 Task: Look for products in the category "Protein Drinks" from Good Karma.
Action: Mouse pressed left at (20, 75)
Screenshot: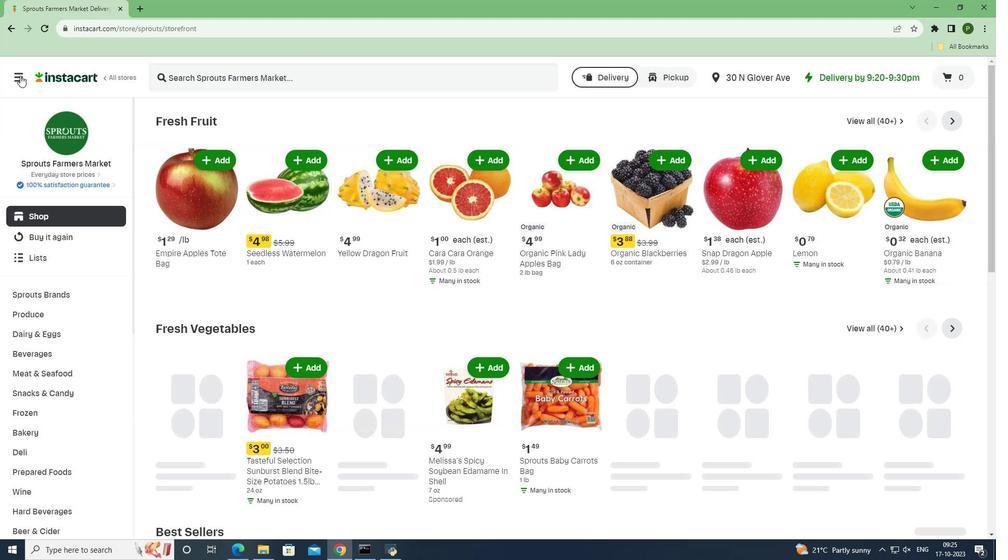 
Action: Mouse moved to (39, 278)
Screenshot: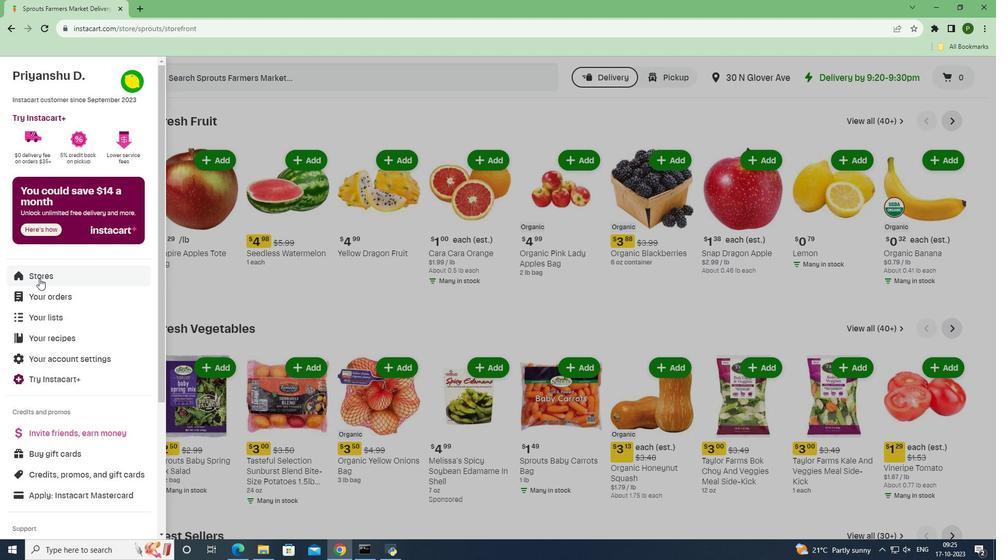 
Action: Mouse pressed left at (39, 278)
Screenshot: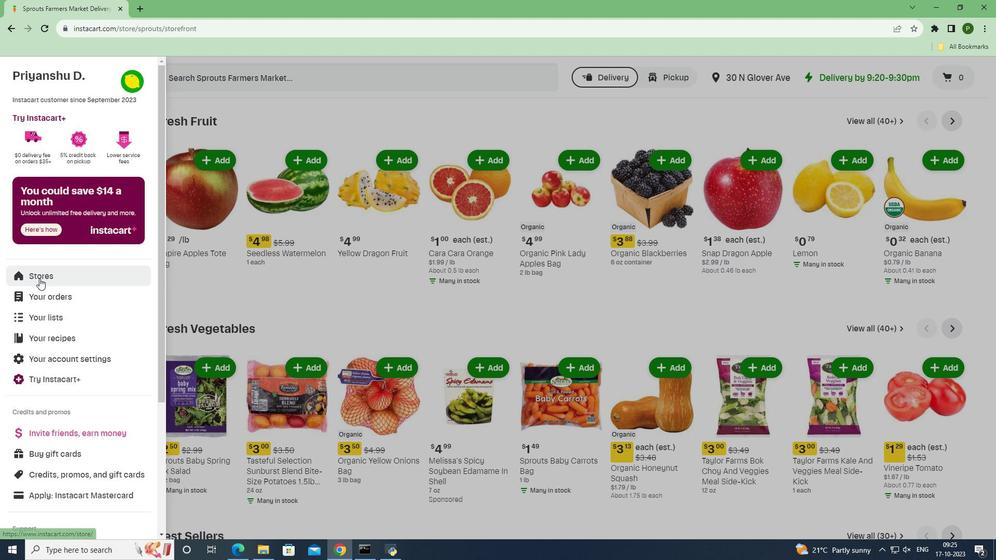 
Action: Mouse moved to (235, 121)
Screenshot: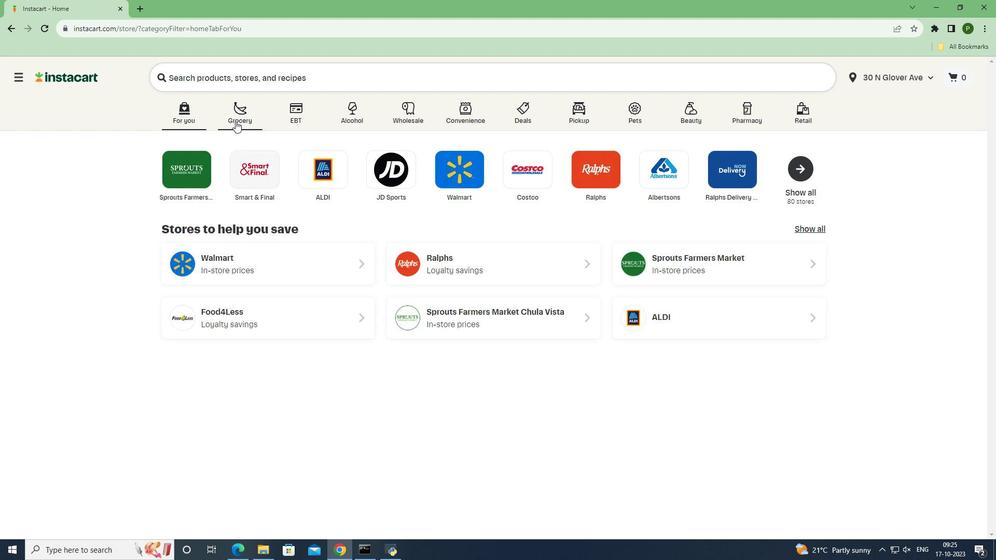 
Action: Mouse pressed left at (235, 121)
Screenshot: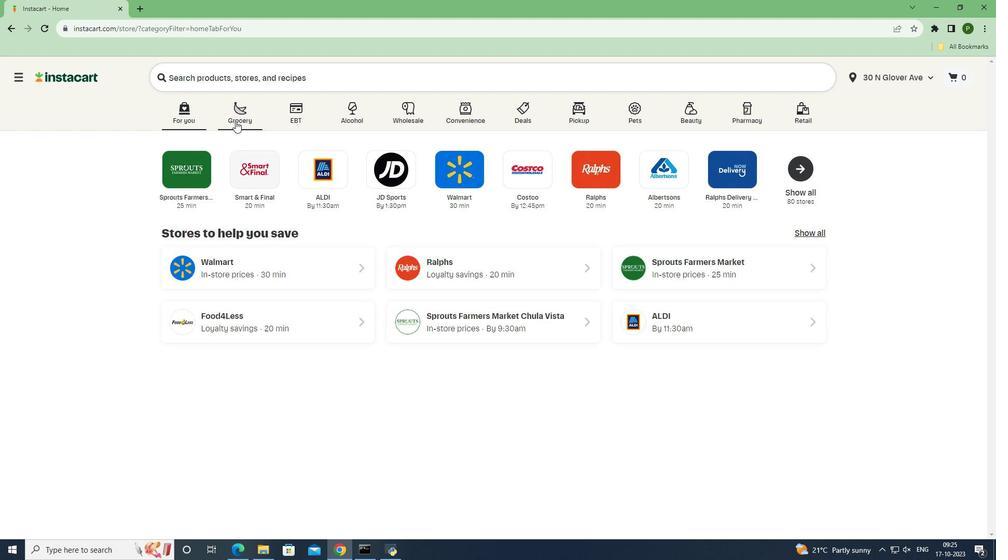 
Action: Mouse moved to (664, 247)
Screenshot: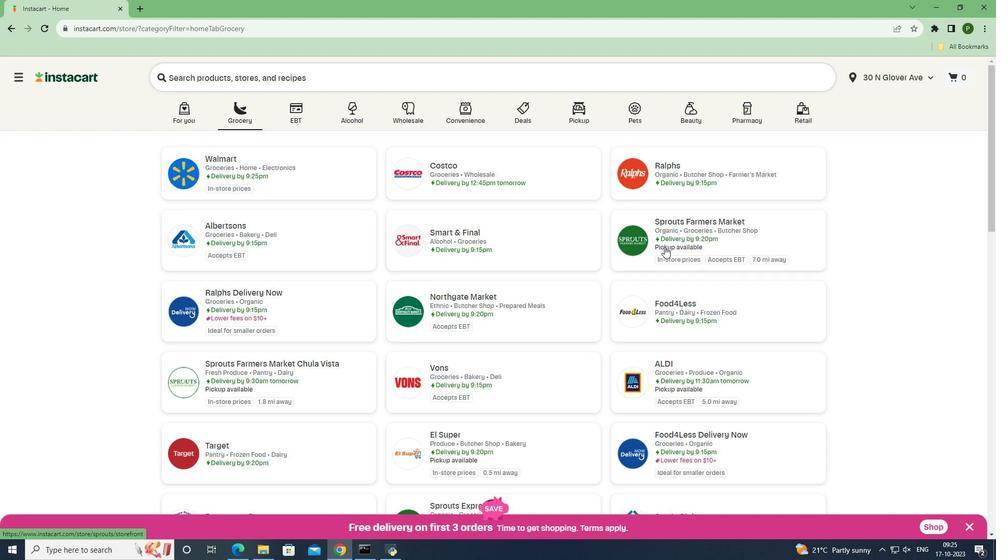 
Action: Mouse pressed left at (664, 247)
Screenshot: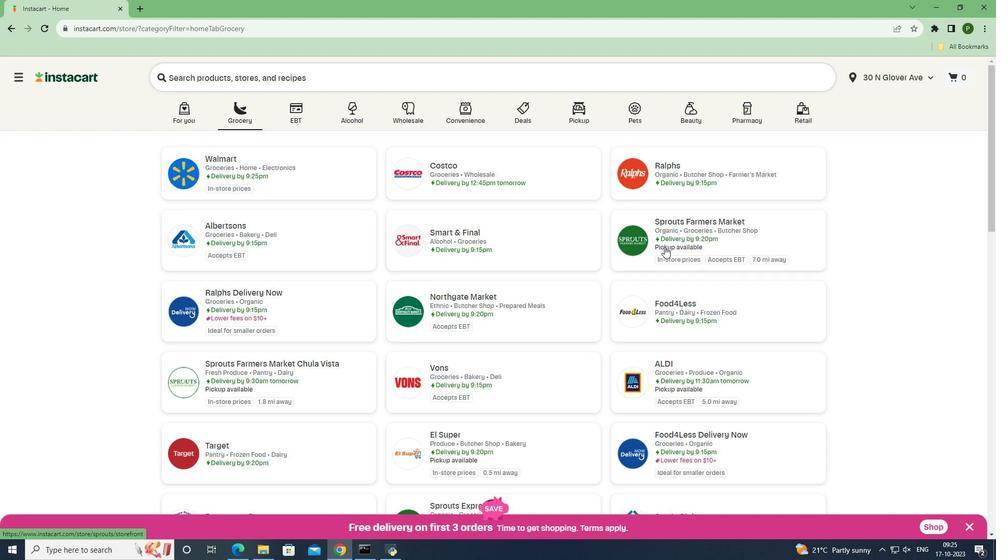 
Action: Mouse moved to (42, 356)
Screenshot: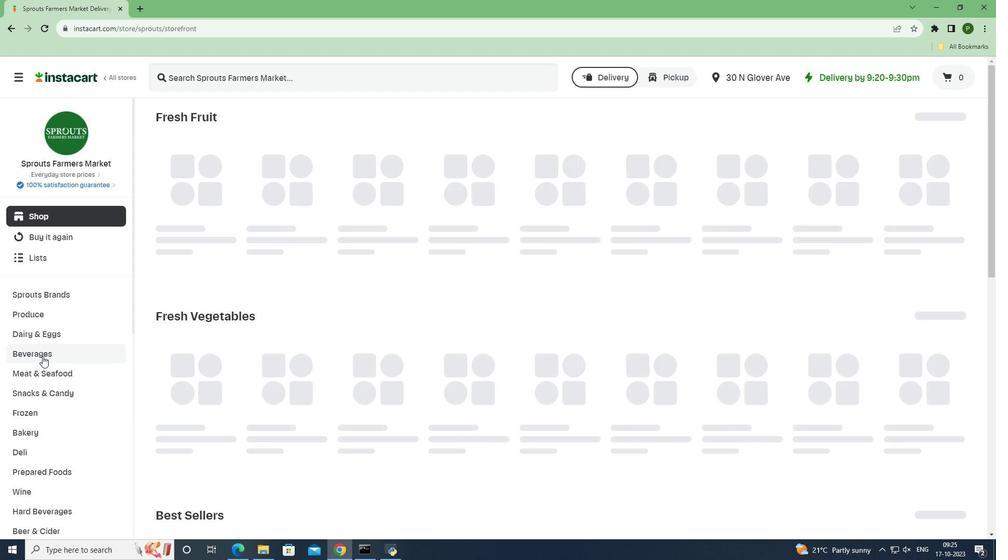 
Action: Mouse pressed left at (42, 356)
Screenshot: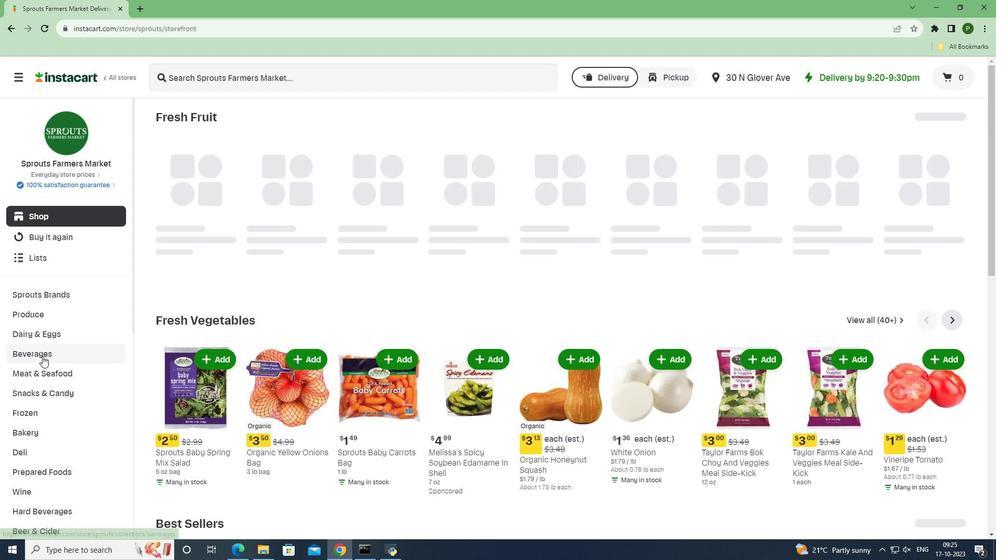 
Action: Mouse moved to (965, 145)
Screenshot: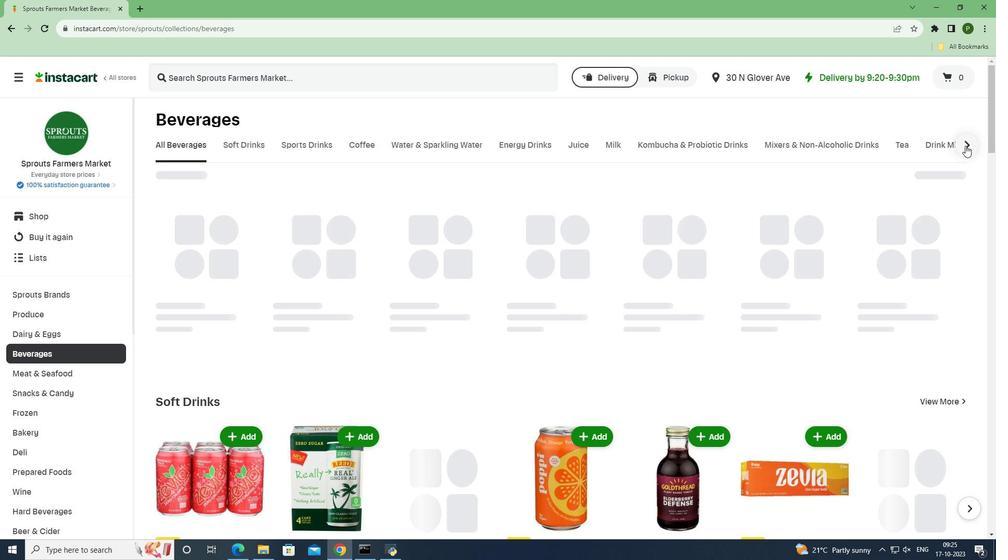 
Action: Mouse pressed left at (965, 145)
Screenshot: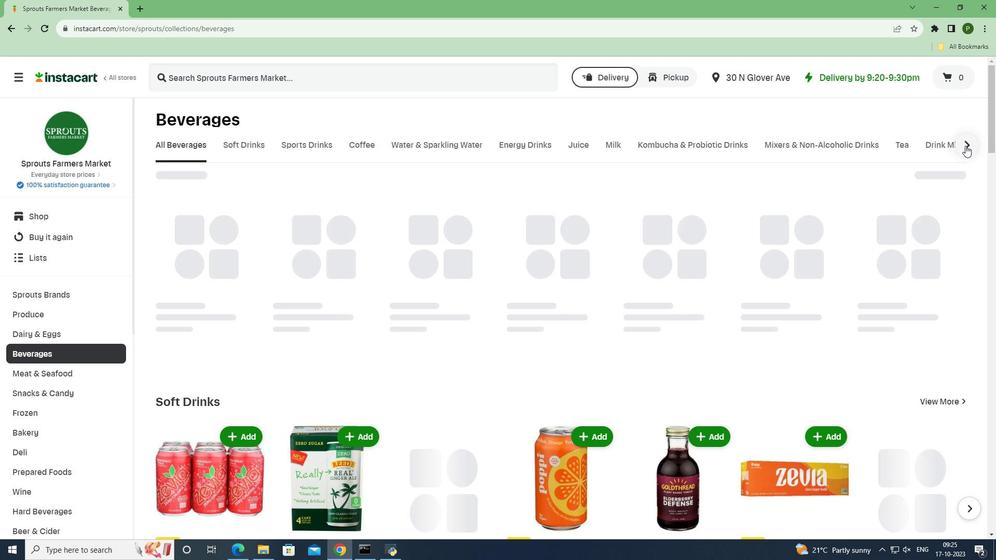 
Action: Mouse moved to (922, 142)
Screenshot: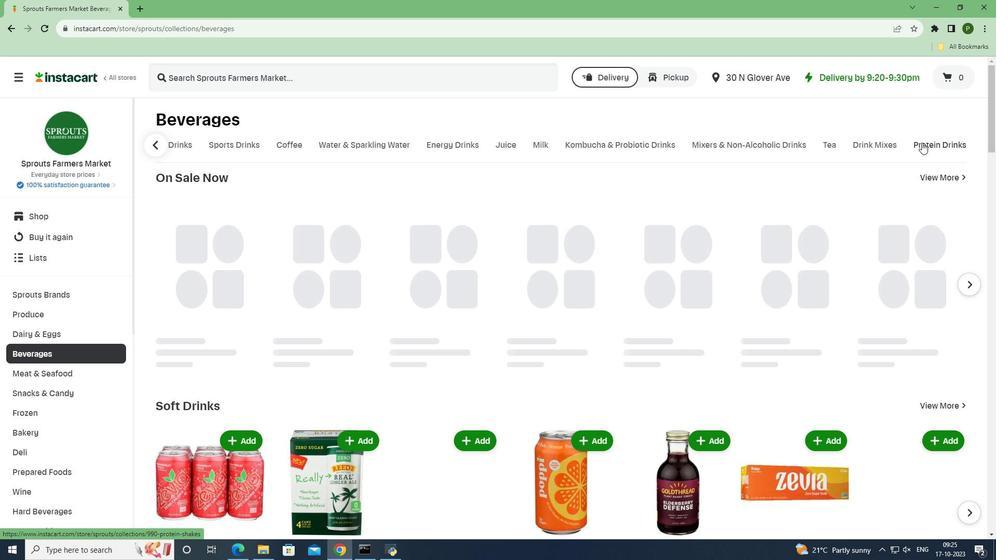 
Action: Mouse pressed left at (922, 142)
Screenshot: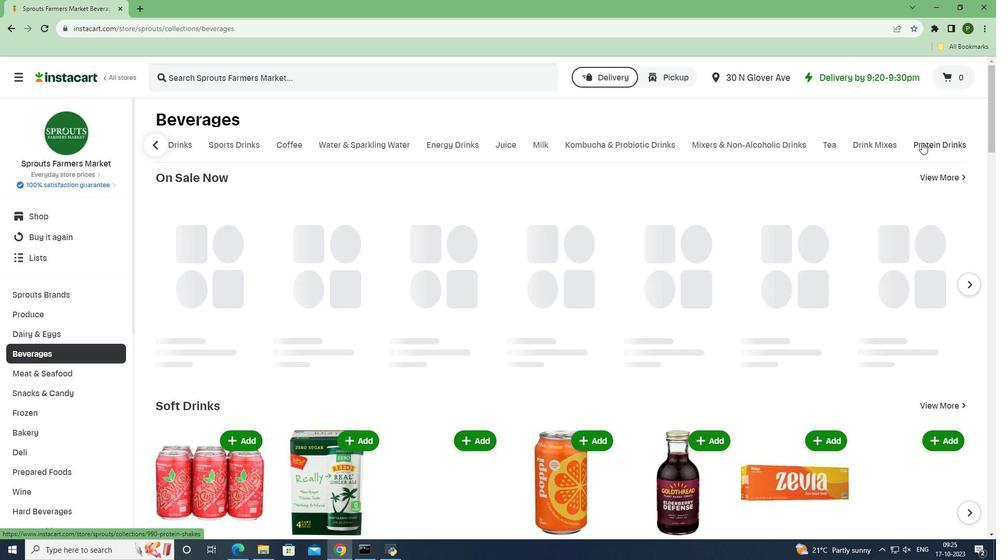 
Action: Mouse moved to (343, 178)
Screenshot: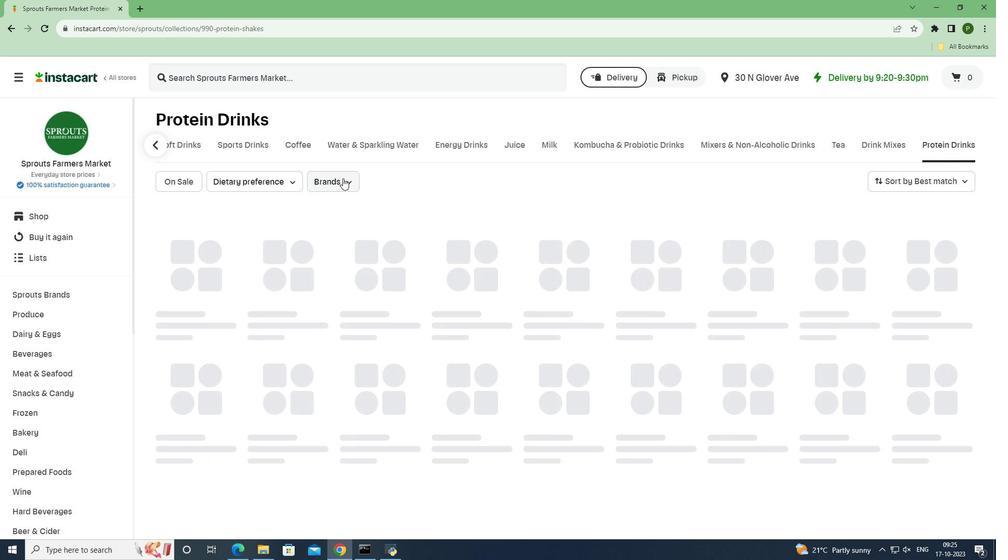 
Action: Mouse pressed left at (343, 178)
Screenshot: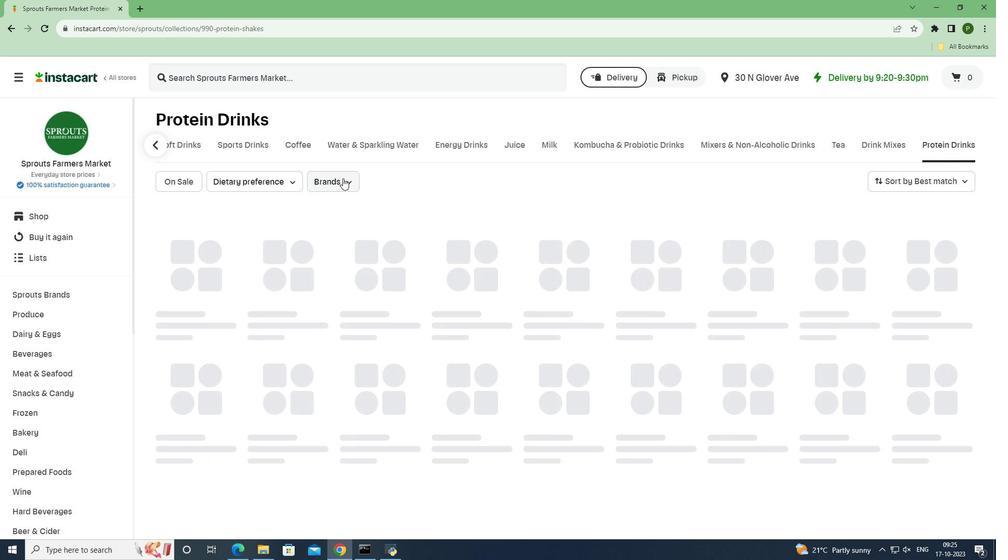 
Action: Mouse moved to (369, 264)
Screenshot: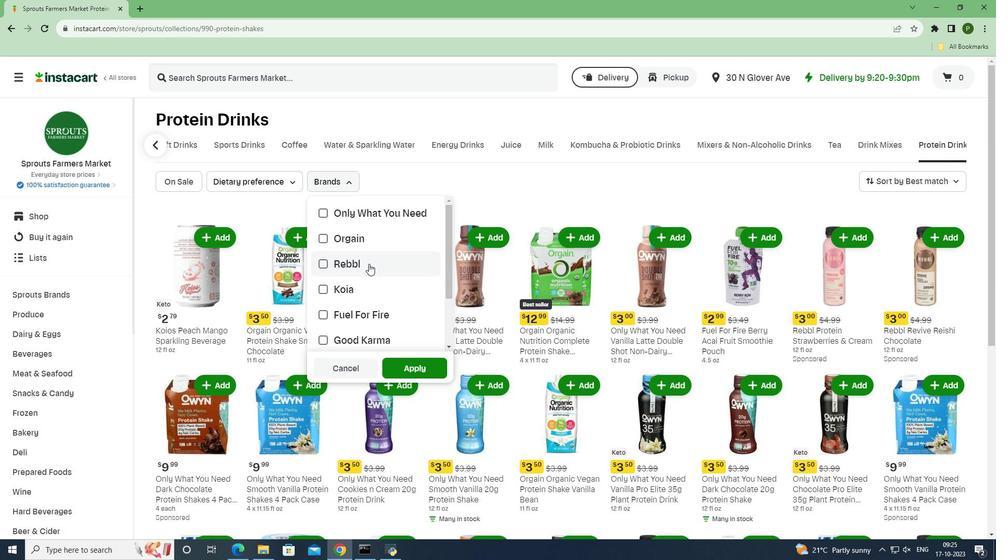 
Action: Mouse scrolled (369, 263) with delta (0, 0)
Screenshot: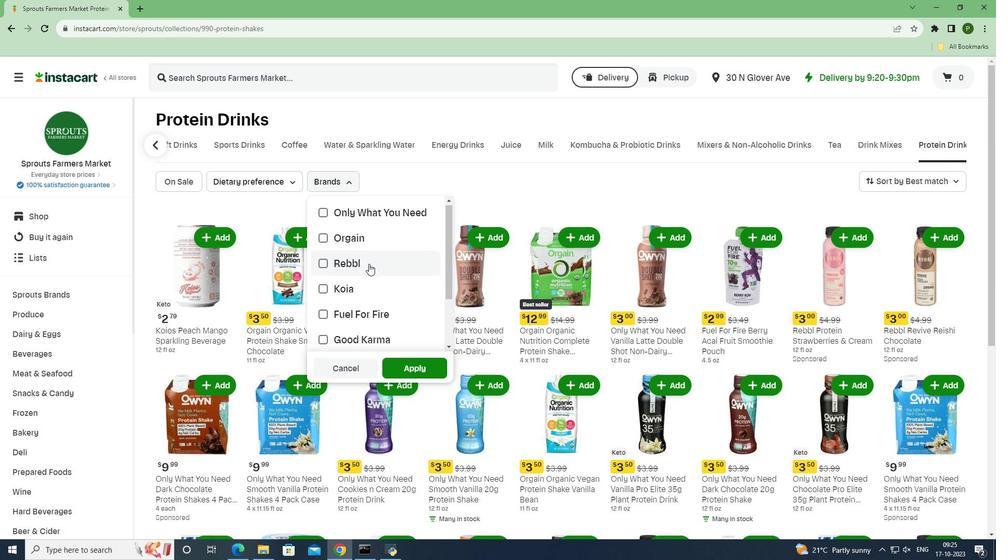 
Action: Mouse moved to (371, 284)
Screenshot: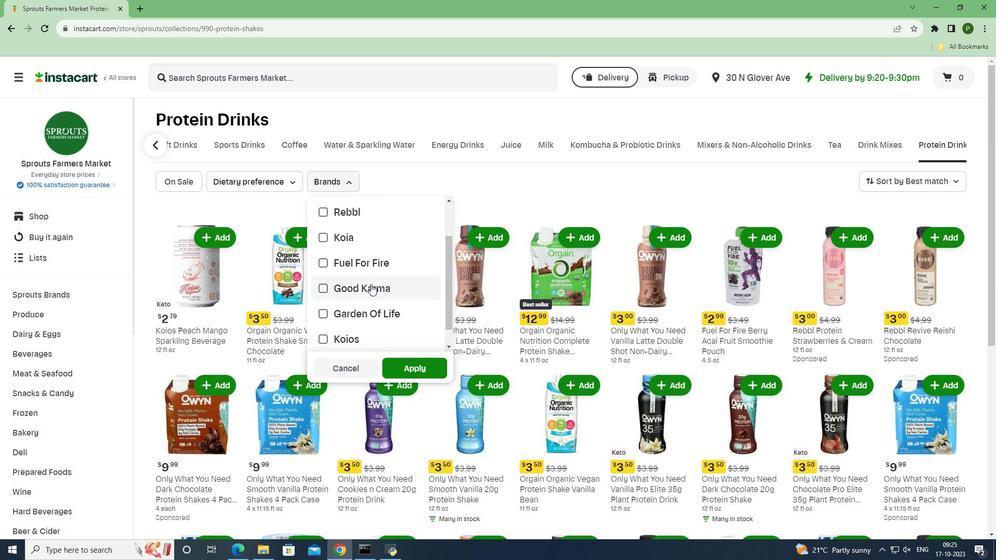 
Action: Mouse pressed left at (371, 284)
Screenshot: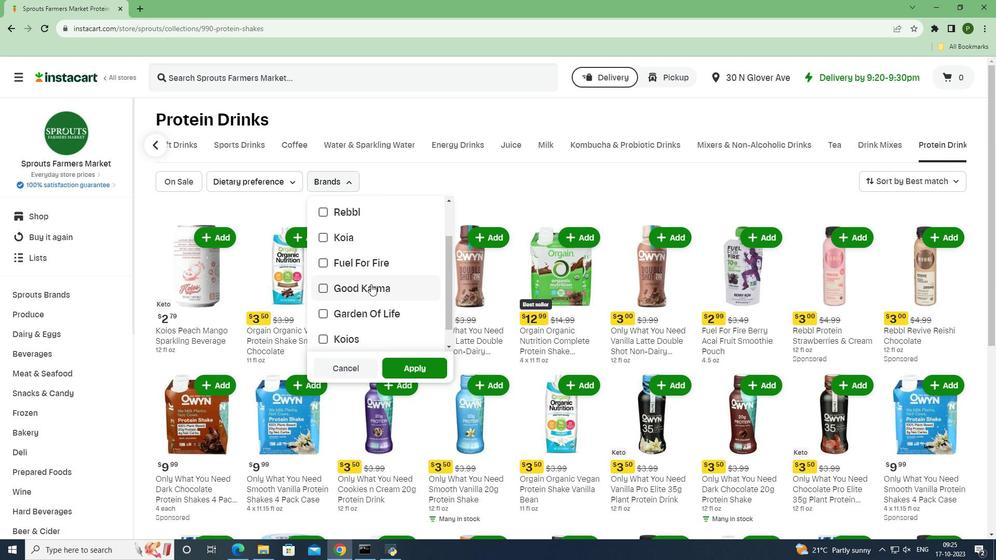 
Action: Mouse moved to (404, 366)
Screenshot: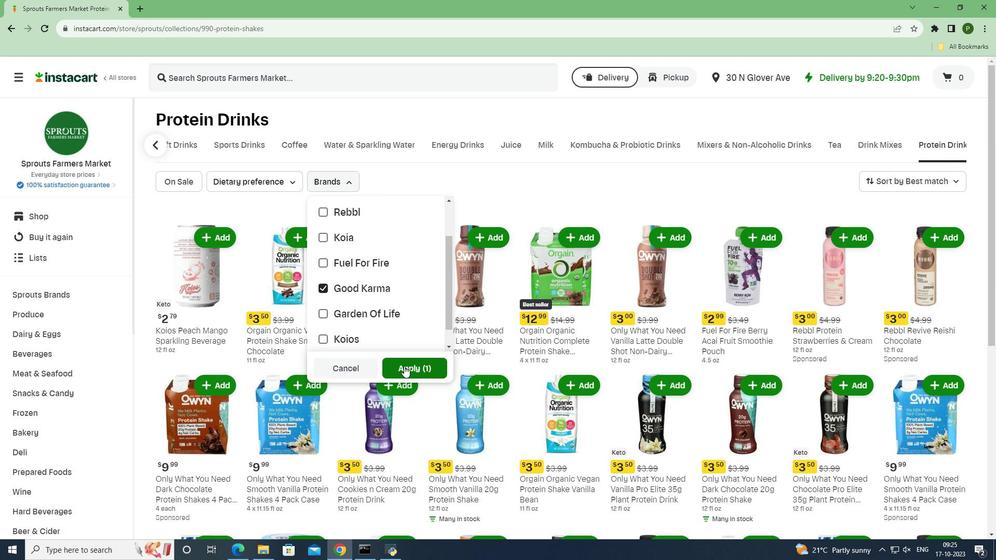 
Action: Mouse pressed left at (404, 366)
Screenshot: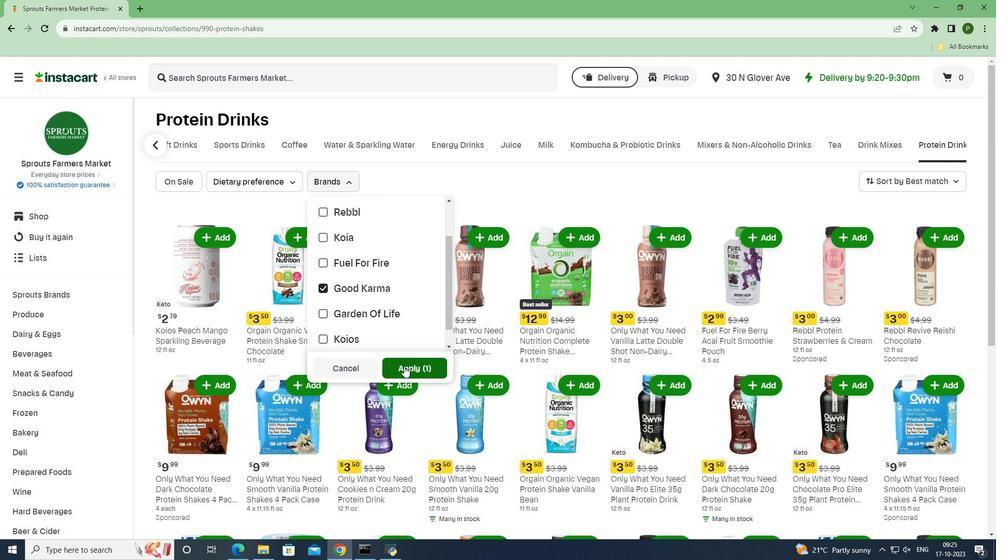 
Action: Mouse moved to (456, 333)
Screenshot: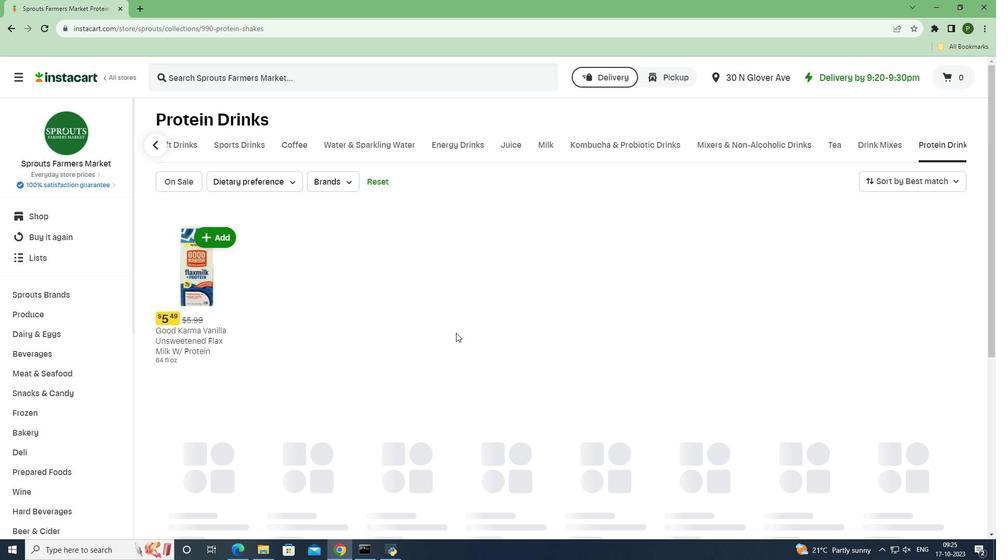 
